 Task: In comments and reactions choose email frequency linkedIn recommended.
Action: Mouse moved to (595, 80)
Screenshot: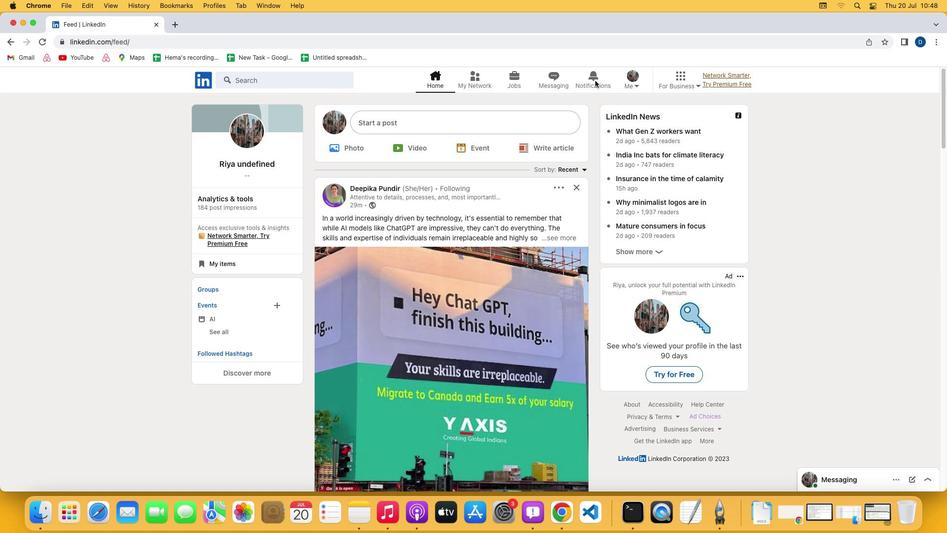 
Action: Mouse pressed left at (595, 80)
Screenshot: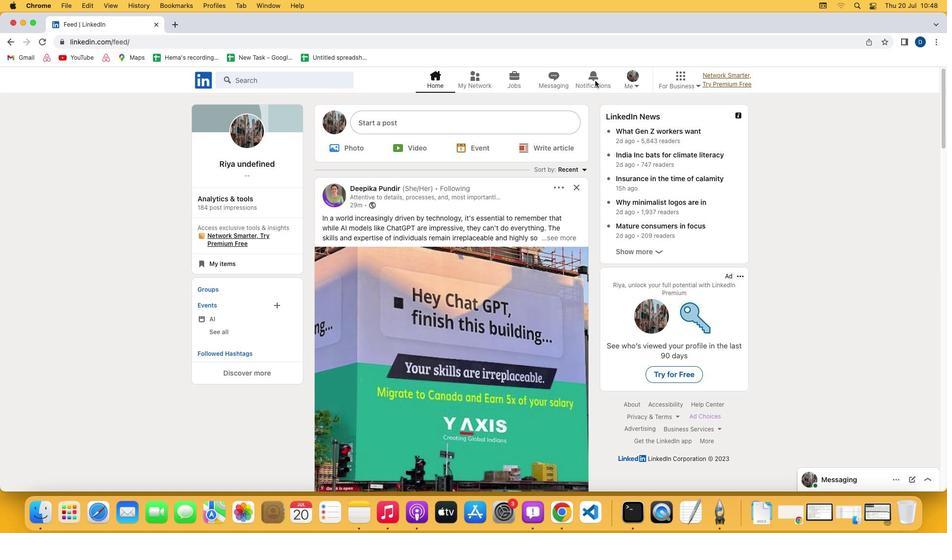 
Action: Mouse moved to (593, 82)
Screenshot: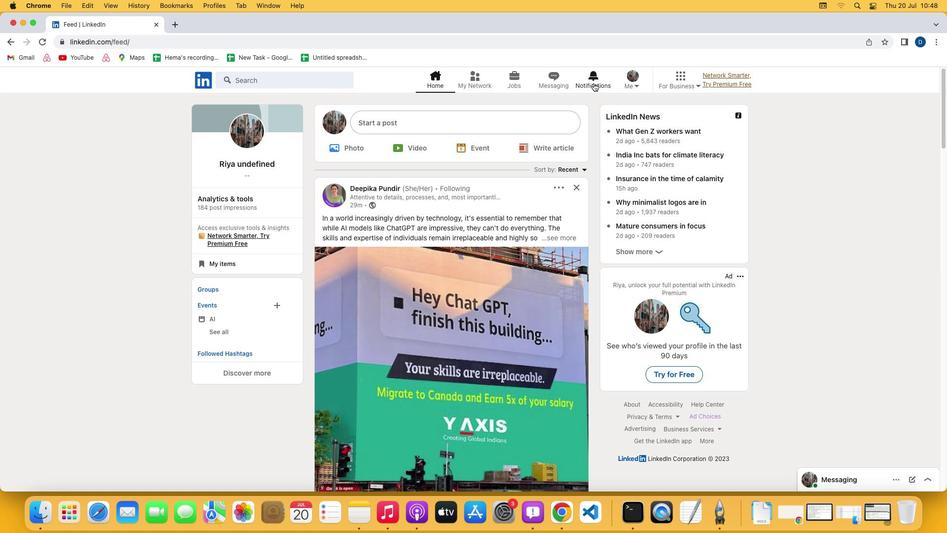 
Action: Mouse pressed left at (593, 82)
Screenshot: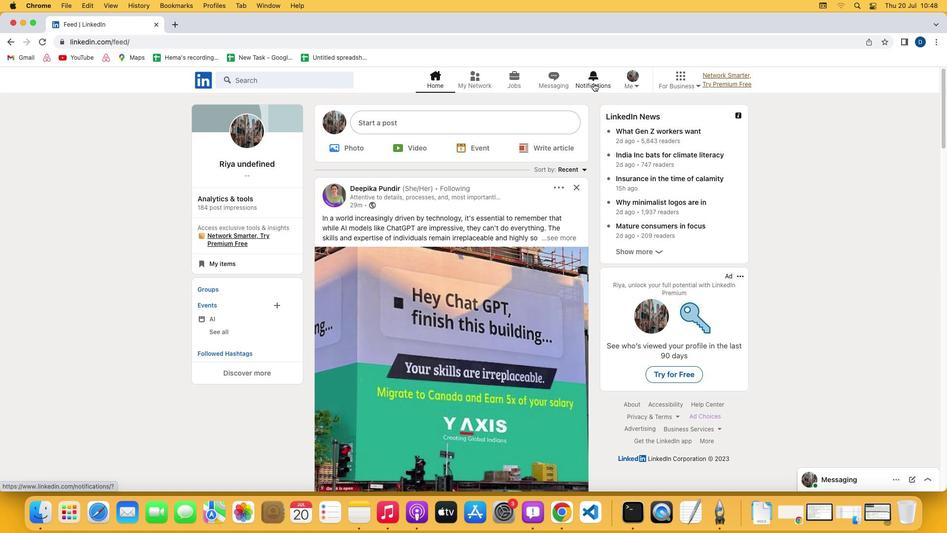 
Action: Mouse moved to (234, 144)
Screenshot: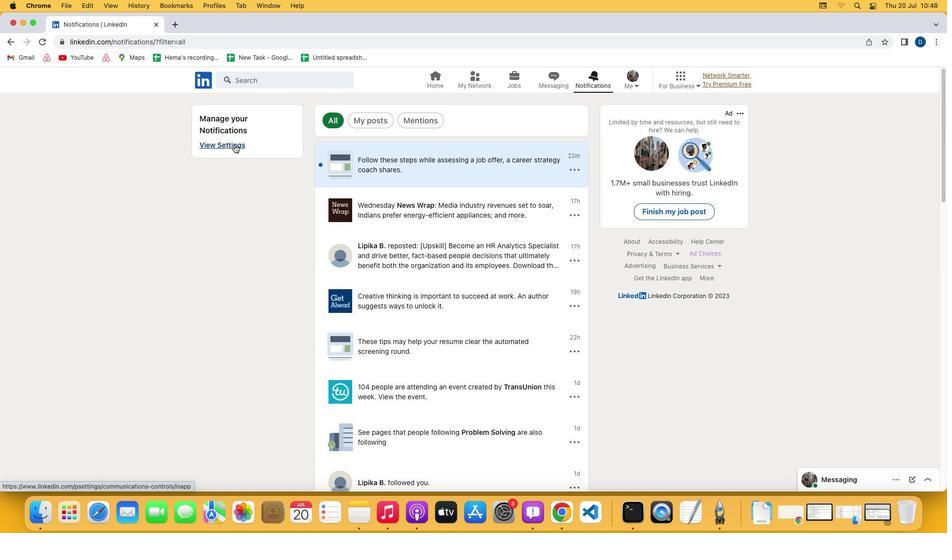 
Action: Mouse pressed left at (234, 144)
Screenshot: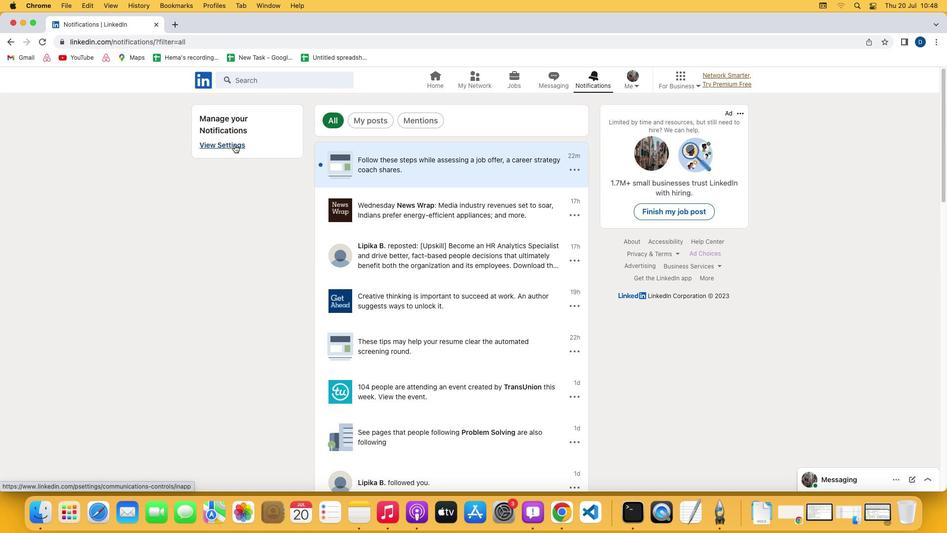 
Action: Mouse moved to (412, 261)
Screenshot: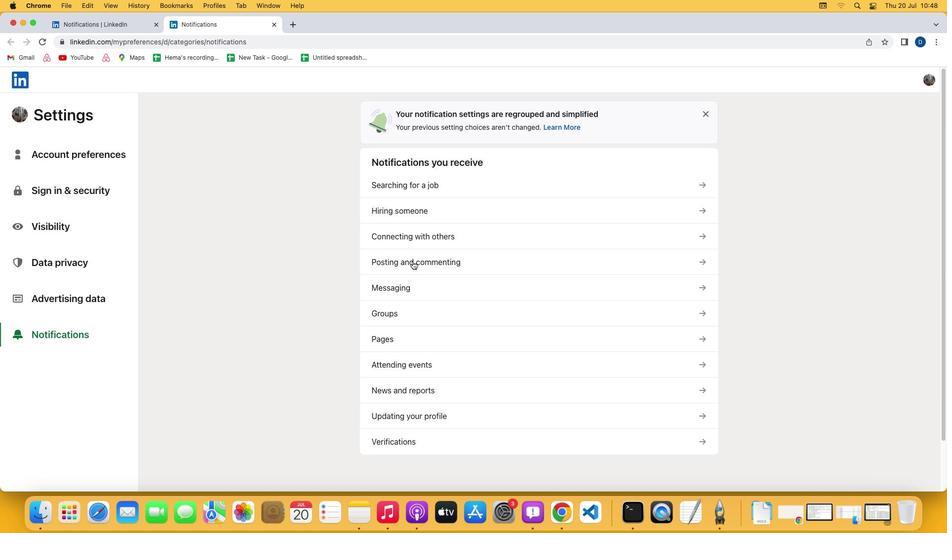 
Action: Mouse pressed left at (412, 261)
Screenshot: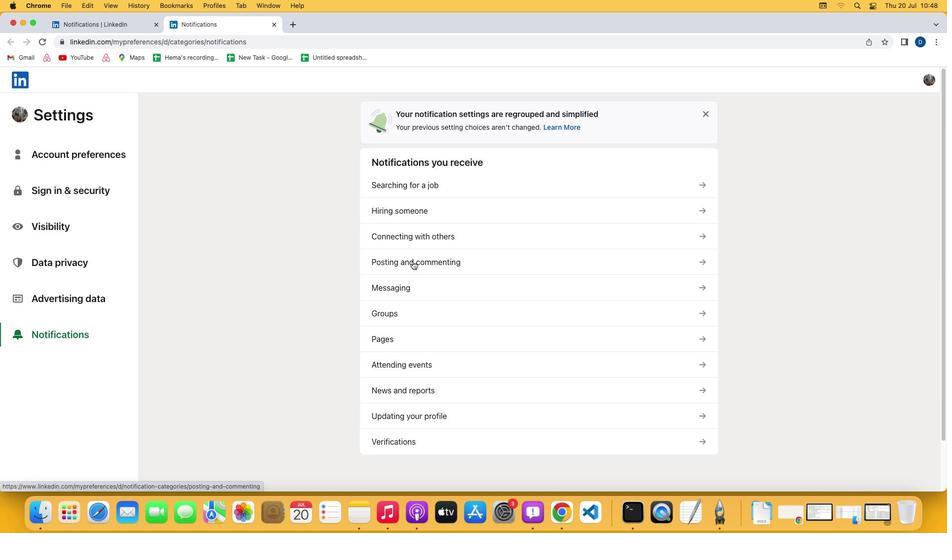 
Action: Mouse moved to (434, 170)
Screenshot: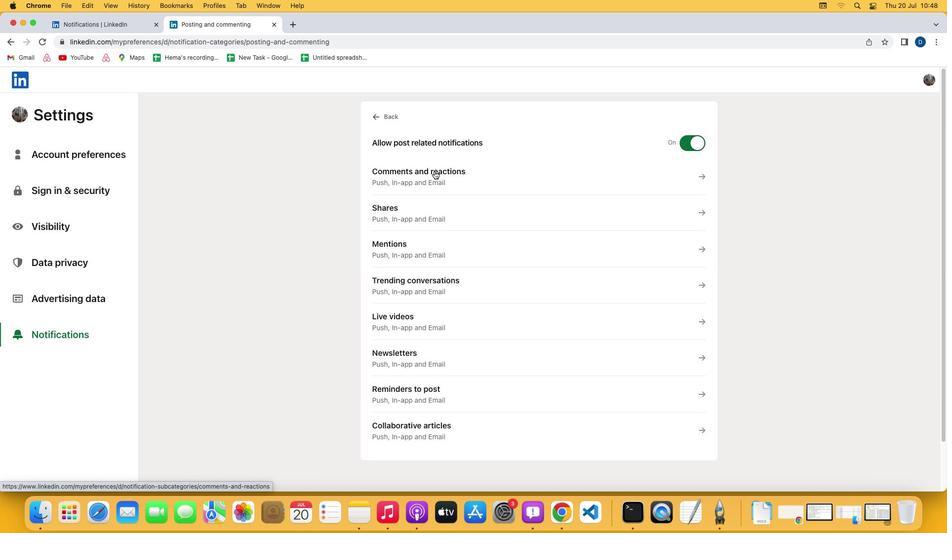 
Action: Mouse pressed left at (434, 170)
Screenshot: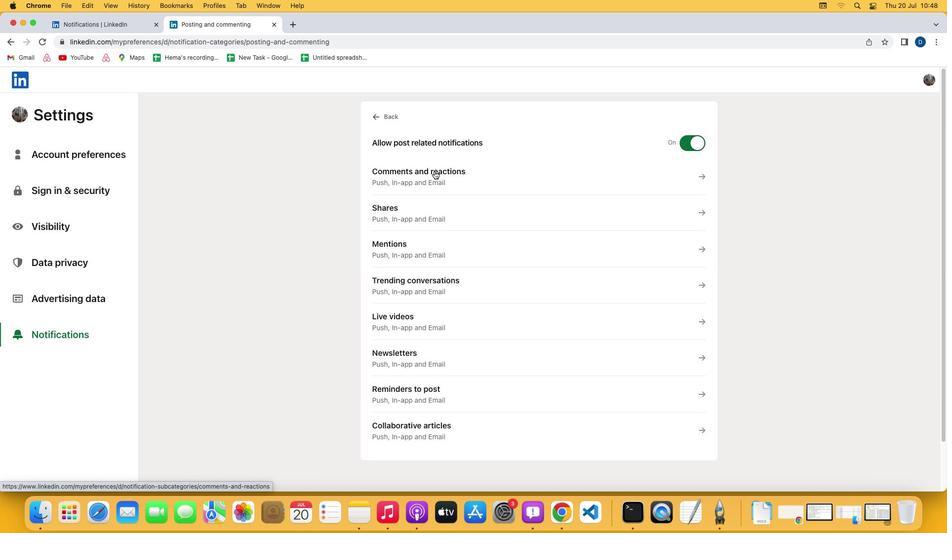 
Action: Mouse moved to (382, 396)
Screenshot: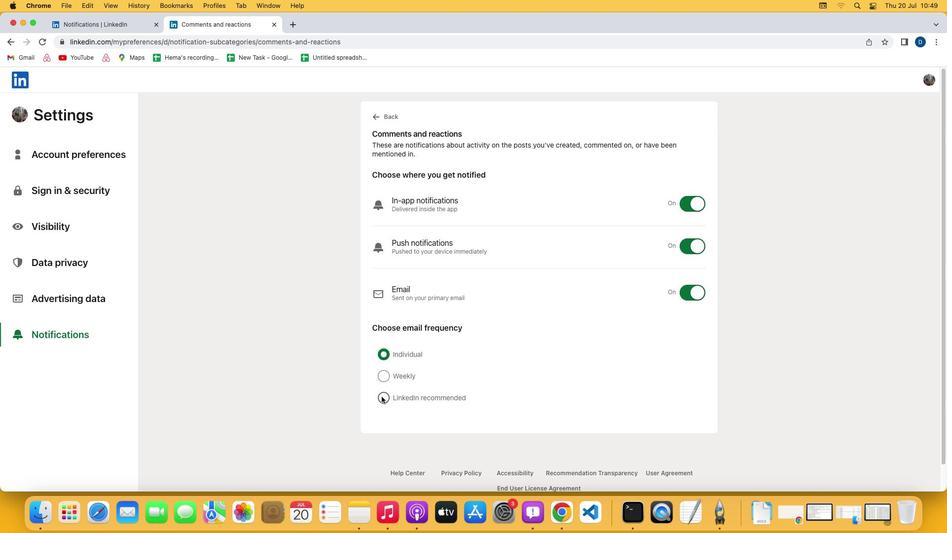 
Action: Mouse pressed left at (382, 396)
Screenshot: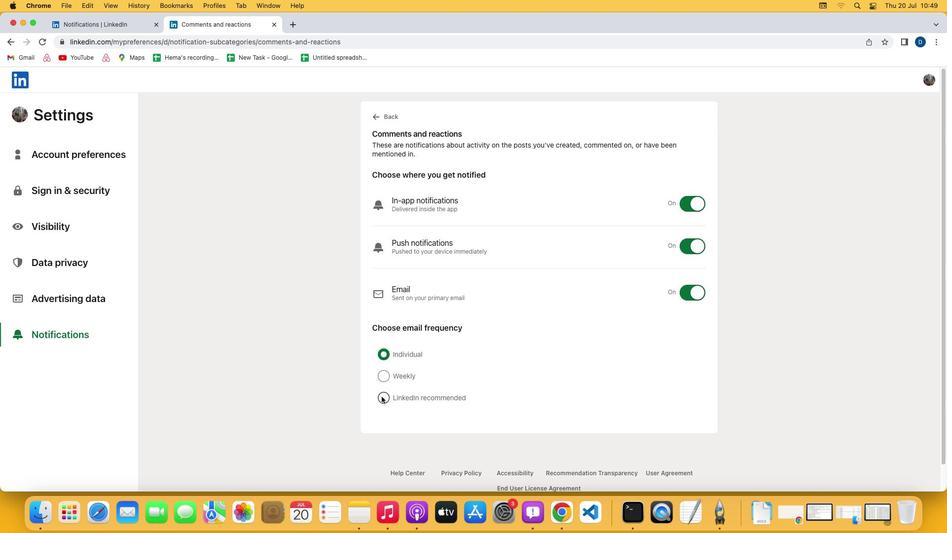 
Action: Mouse moved to (546, 375)
Screenshot: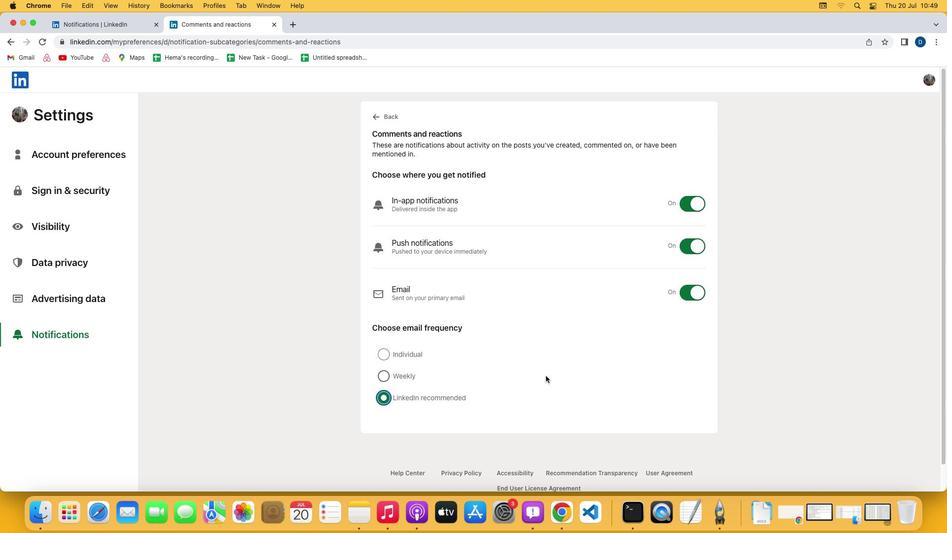 
